 Task: Assign in the project UpwardTech the issue 'Develop a new tool for automated testing of chatbots' to the sprint 'Feature Fling'.
Action: Mouse pressed left at (1324, 259)
Screenshot: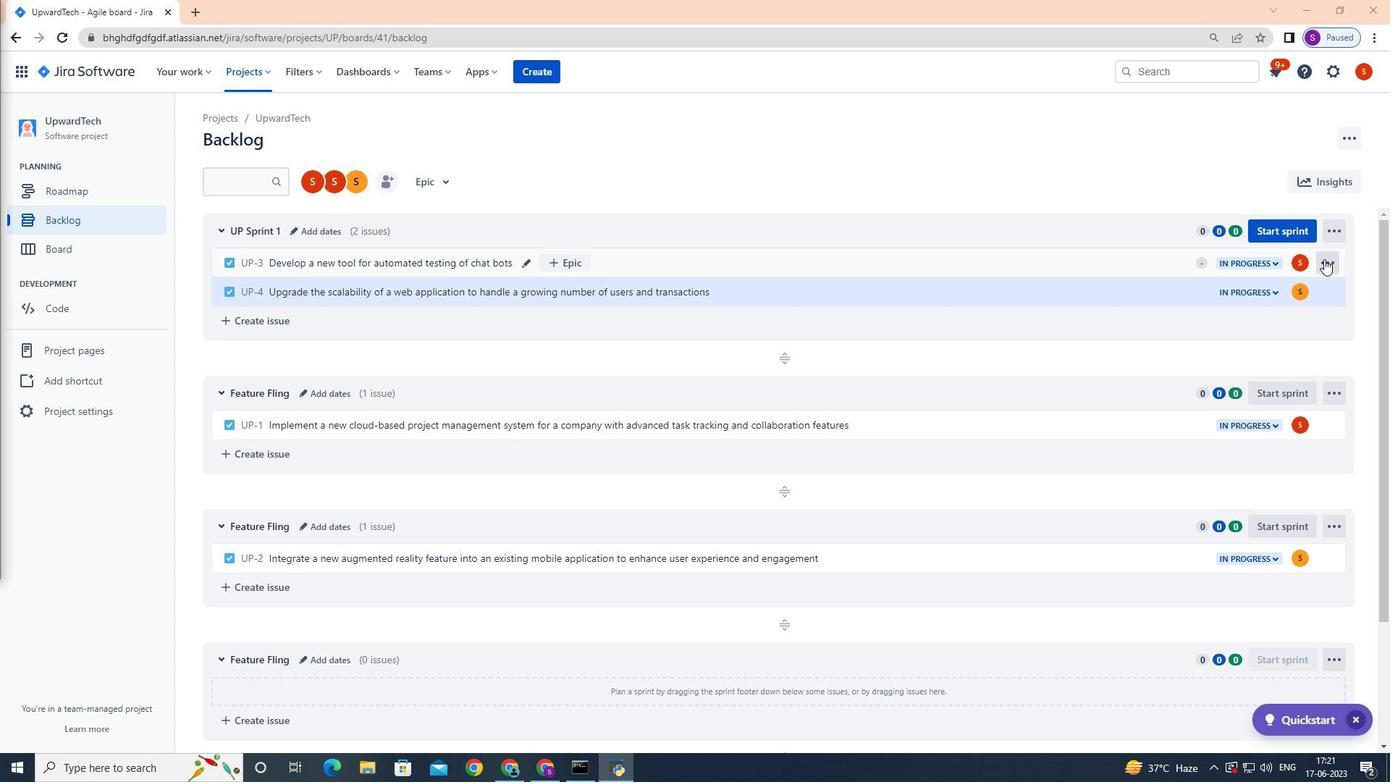 
Action: Mouse moved to (1308, 470)
Screenshot: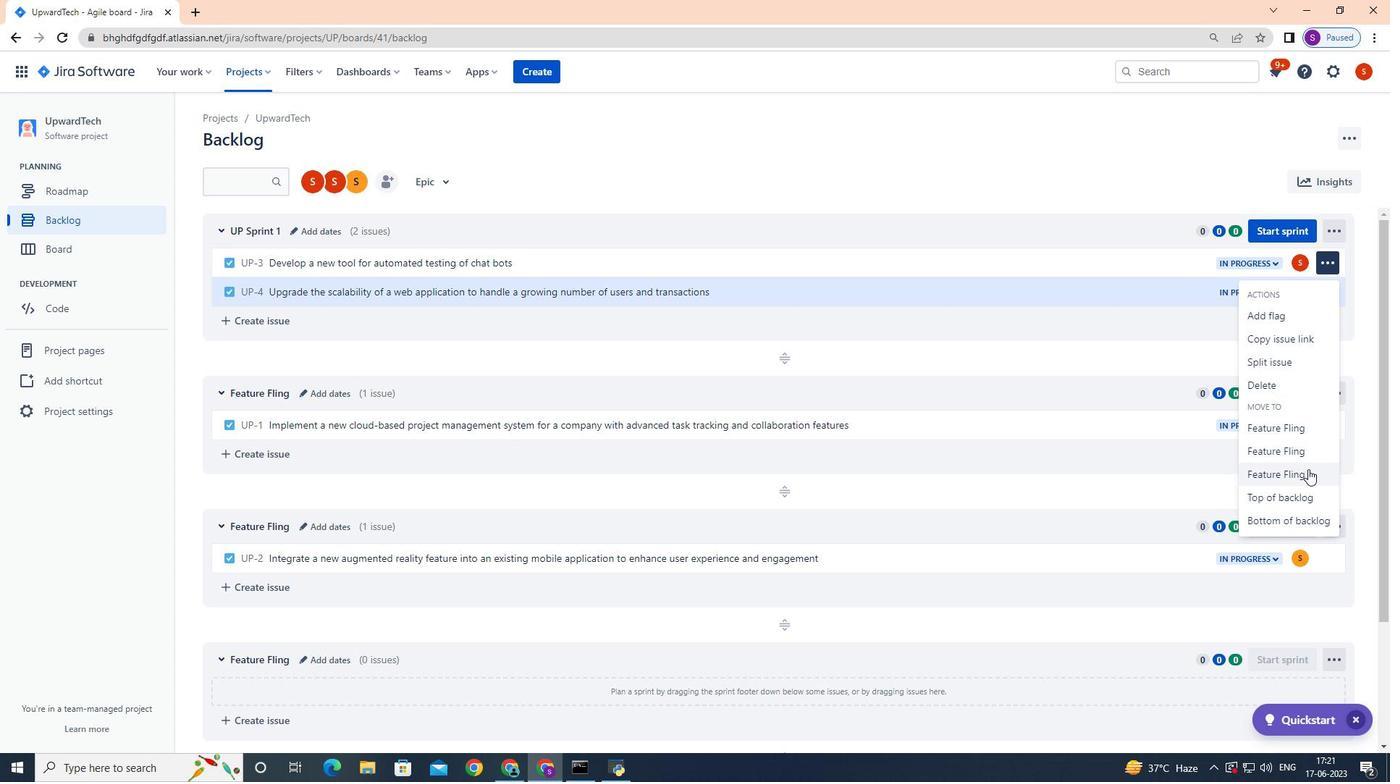 
Action: Mouse pressed left at (1308, 470)
Screenshot: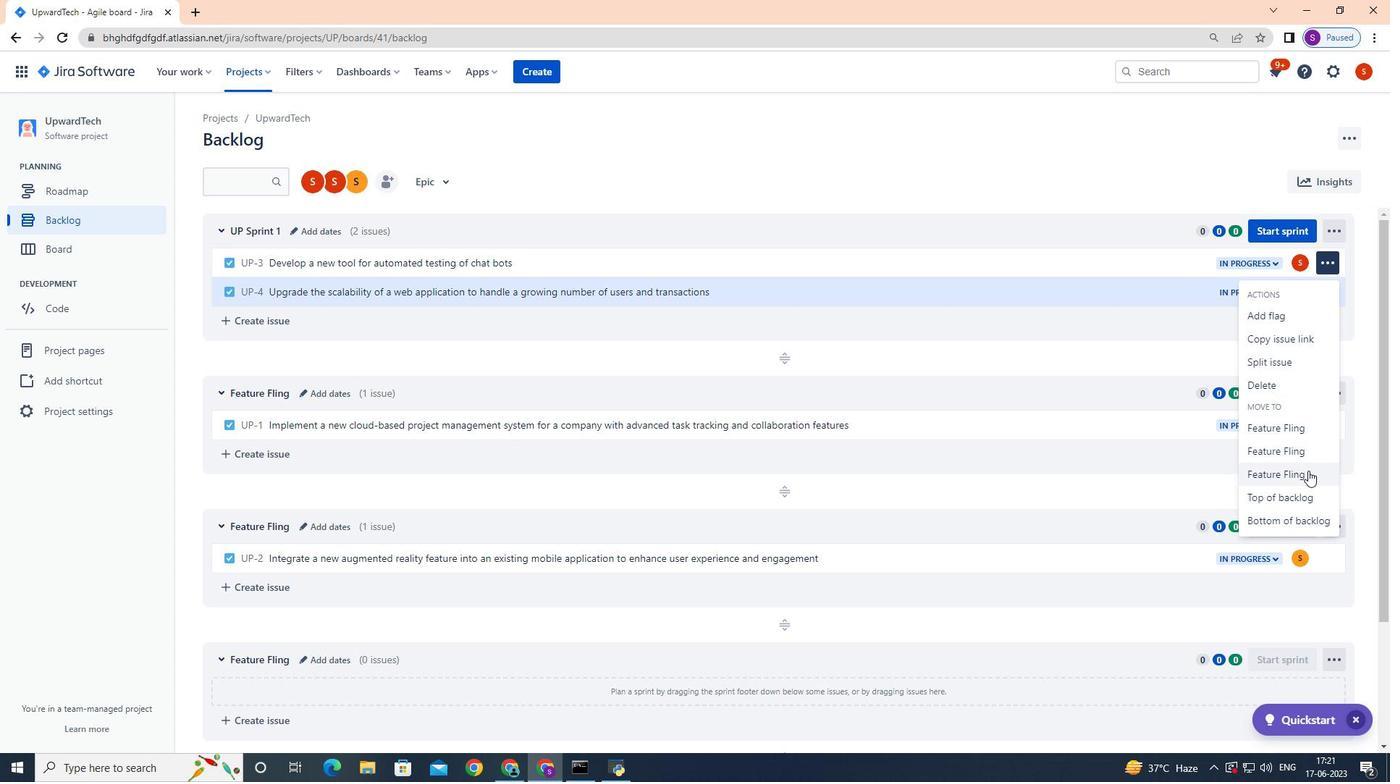 
